 Task: For heading Arial with bold.  font size for heading22,  'Change the font style of data to'Arial Narrow.  and font size to 14,  Change the alignment of both headline & data to Align middle.  In the sheet  Expense Tracker Workbook
Action: Mouse moved to (96, 115)
Screenshot: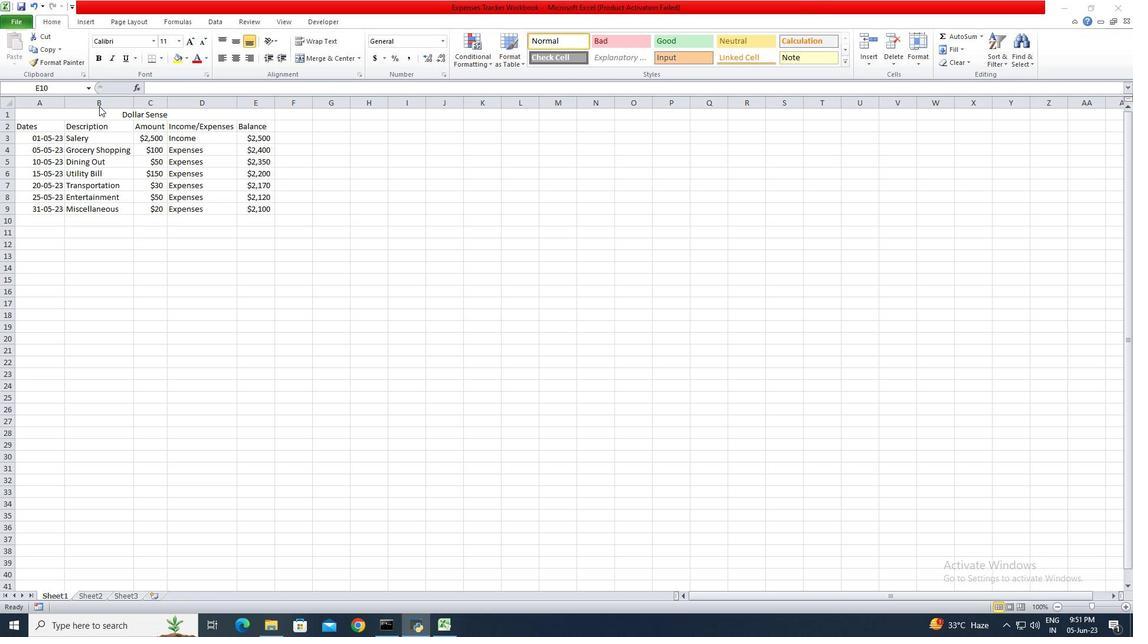
Action: Mouse pressed left at (96, 115)
Screenshot: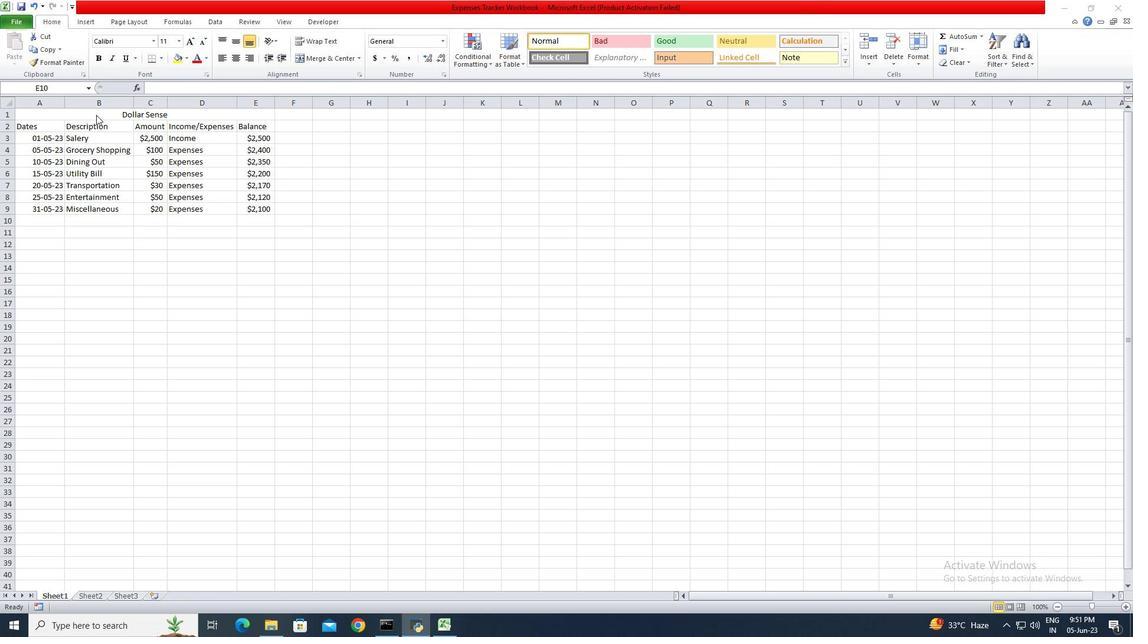 
Action: Mouse moved to (98, 117)
Screenshot: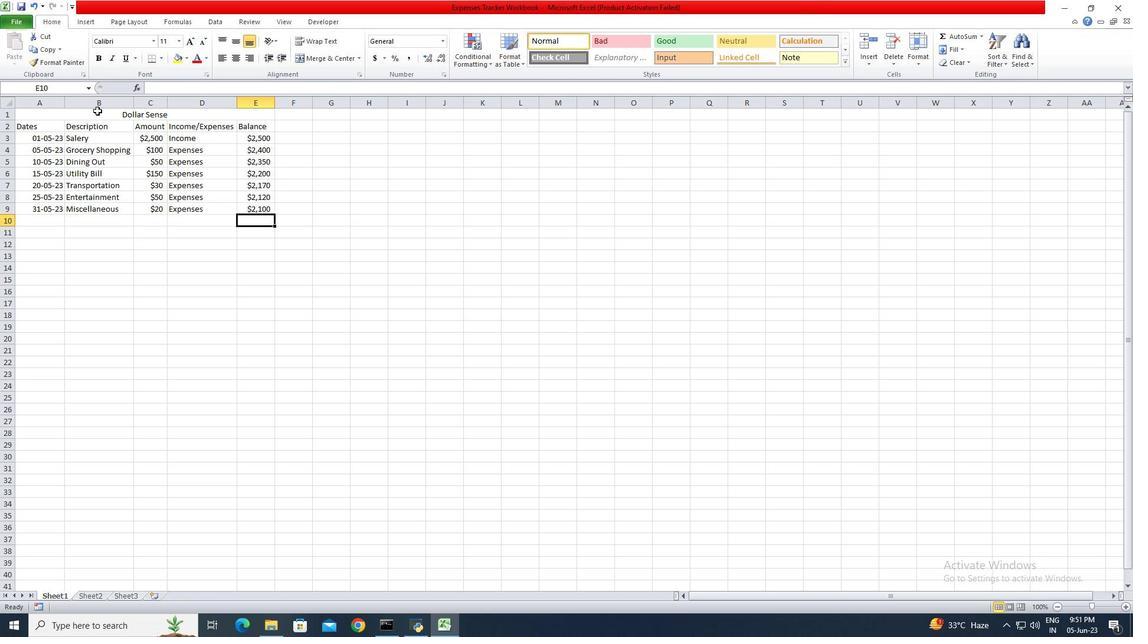 
Action: Mouse pressed left at (98, 117)
Screenshot: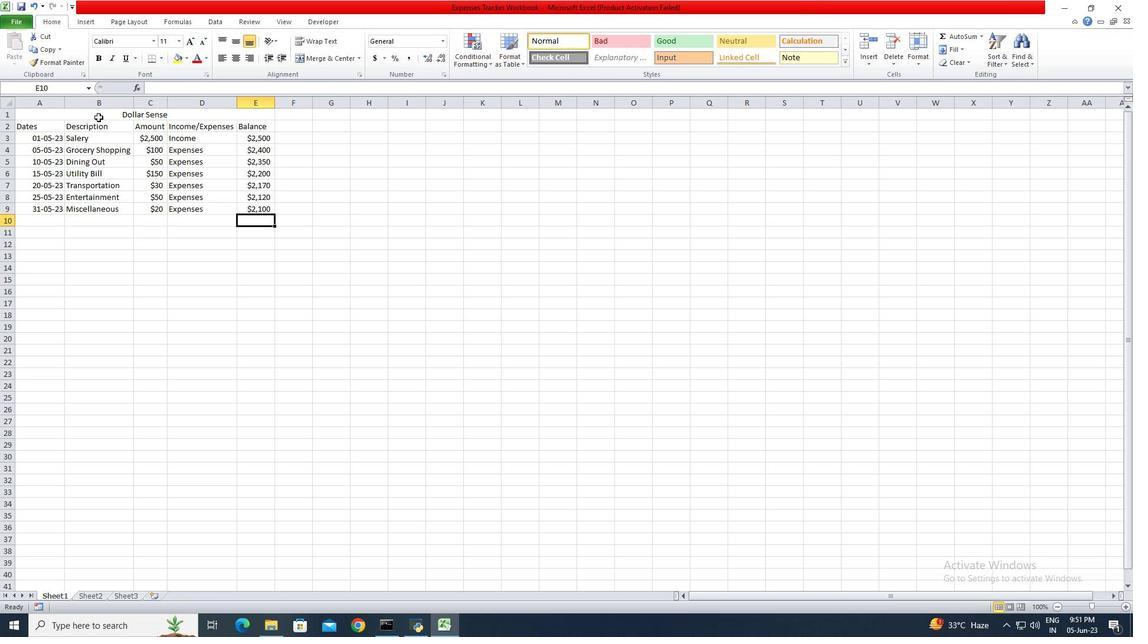 
Action: Mouse moved to (153, 44)
Screenshot: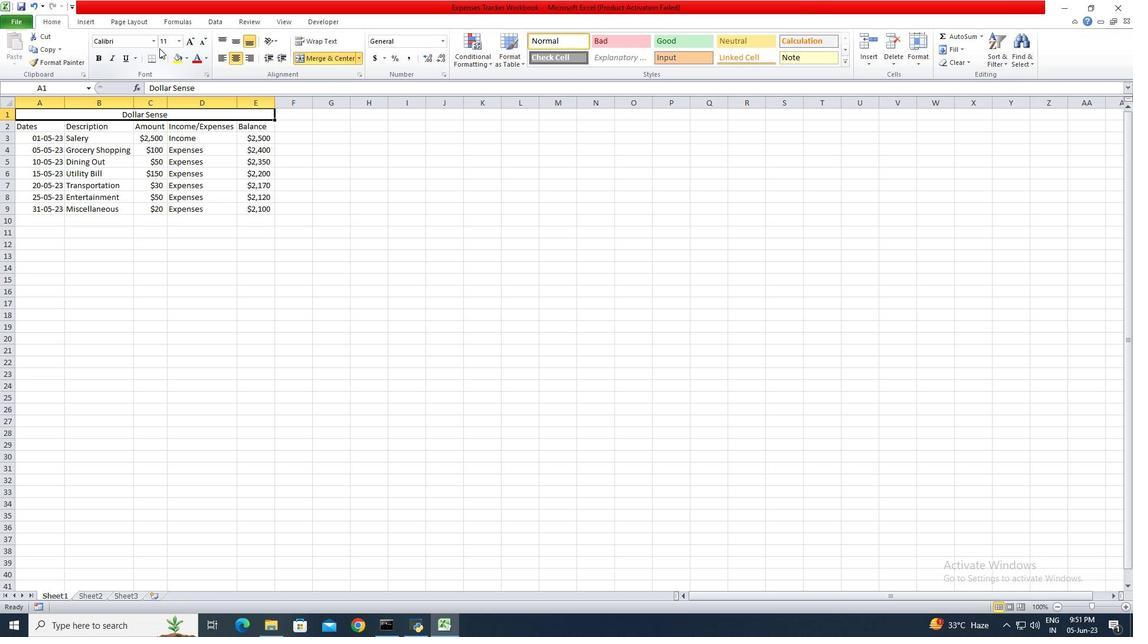 
Action: Mouse pressed left at (153, 44)
Screenshot: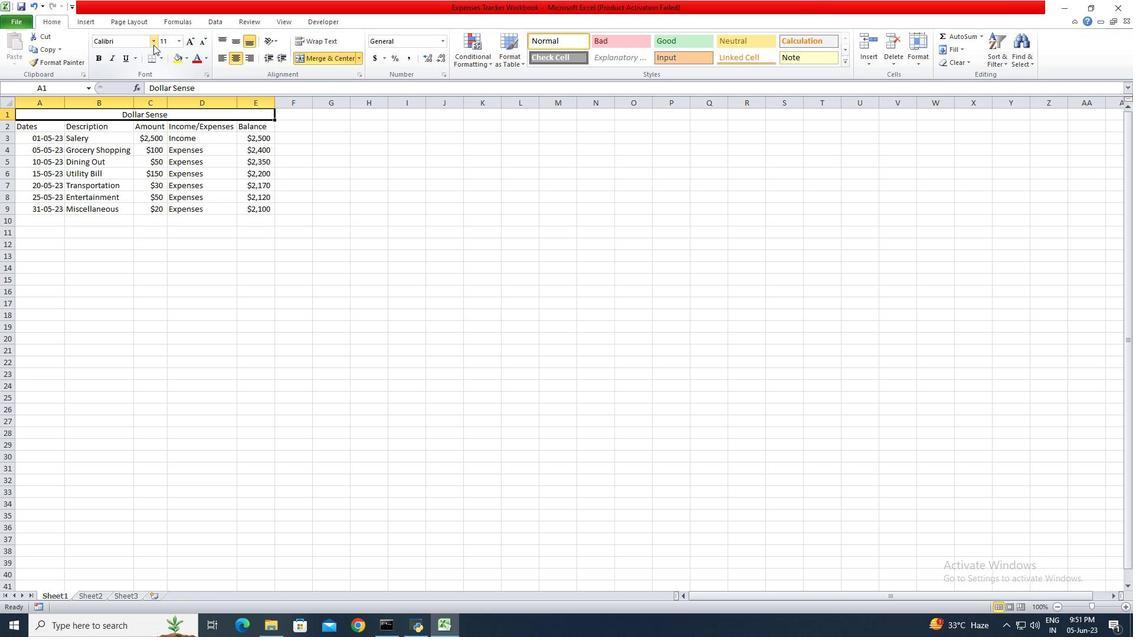 
Action: Mouse moved to (127, 132)
Screenshot: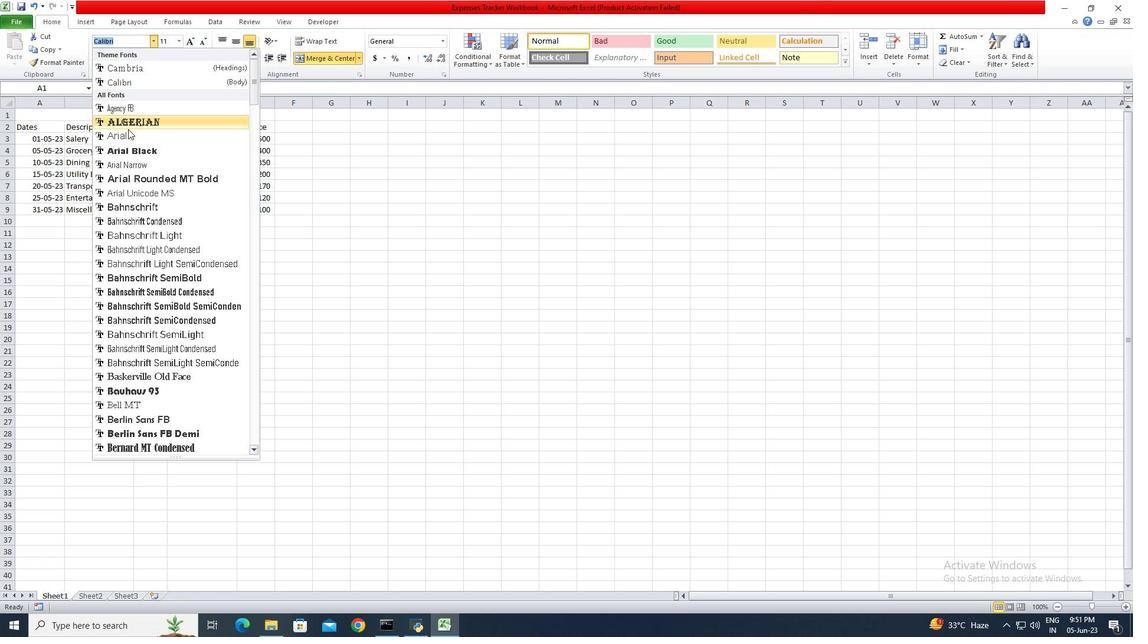 
Action: Mouse pressed left at (127, 132)
Screenshot: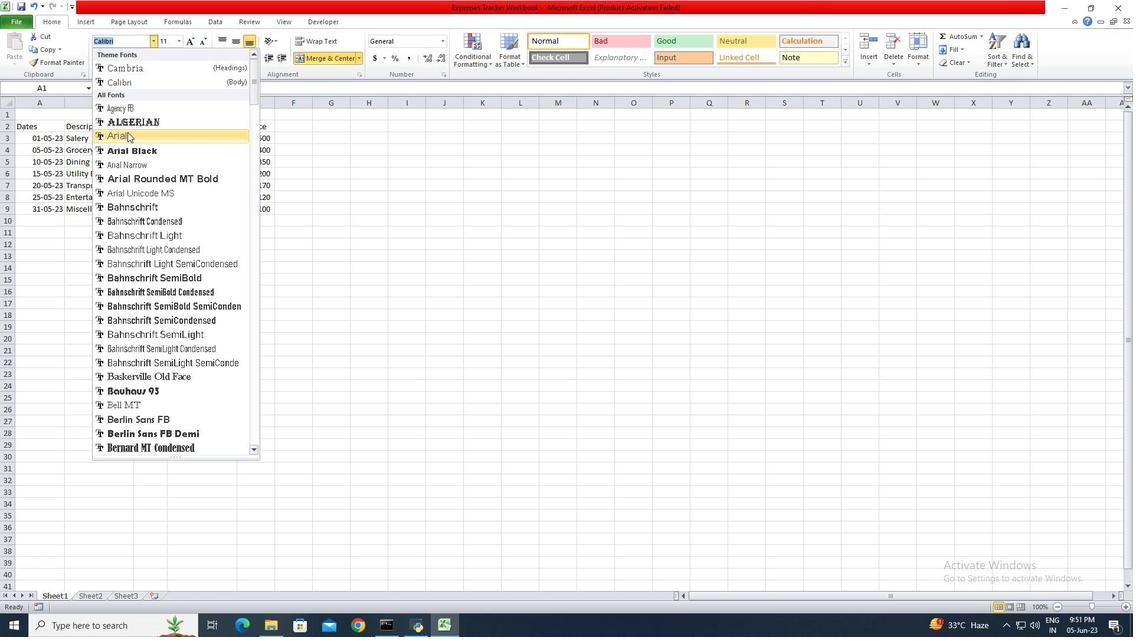 
Action: Mouse moved to (98, 56)
Screenshot: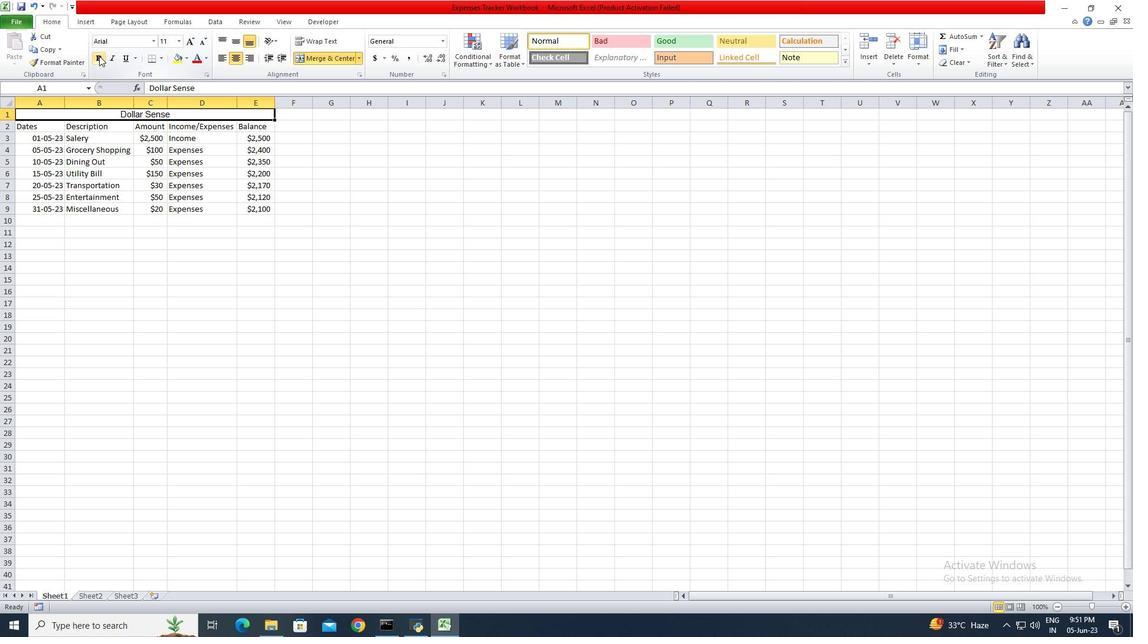 
Action: Mouse pressed left at (98, 56)
Screenshot: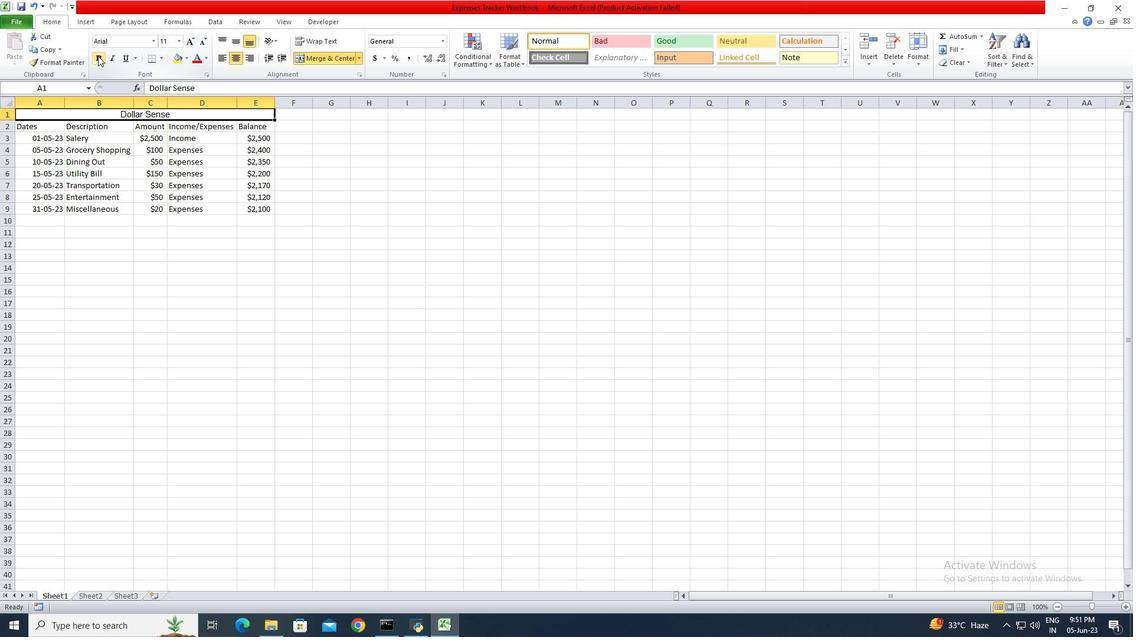 
Action: Mouse moved to (175, 40)
Screenshot: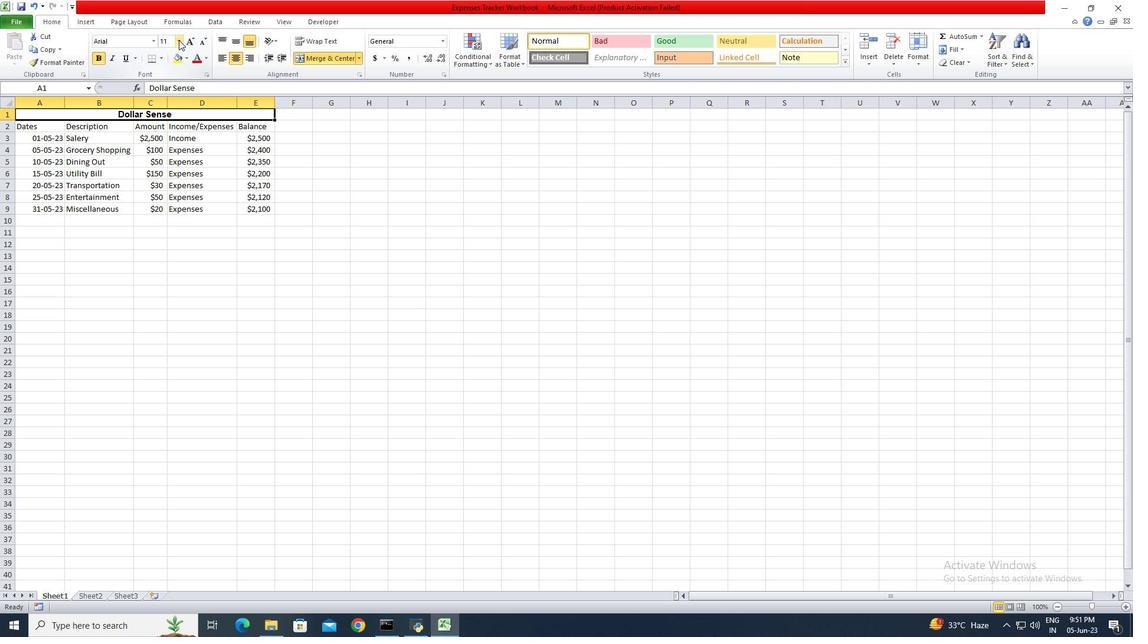 
Action: Mouse pressed left at (175, 40)
Screenshot: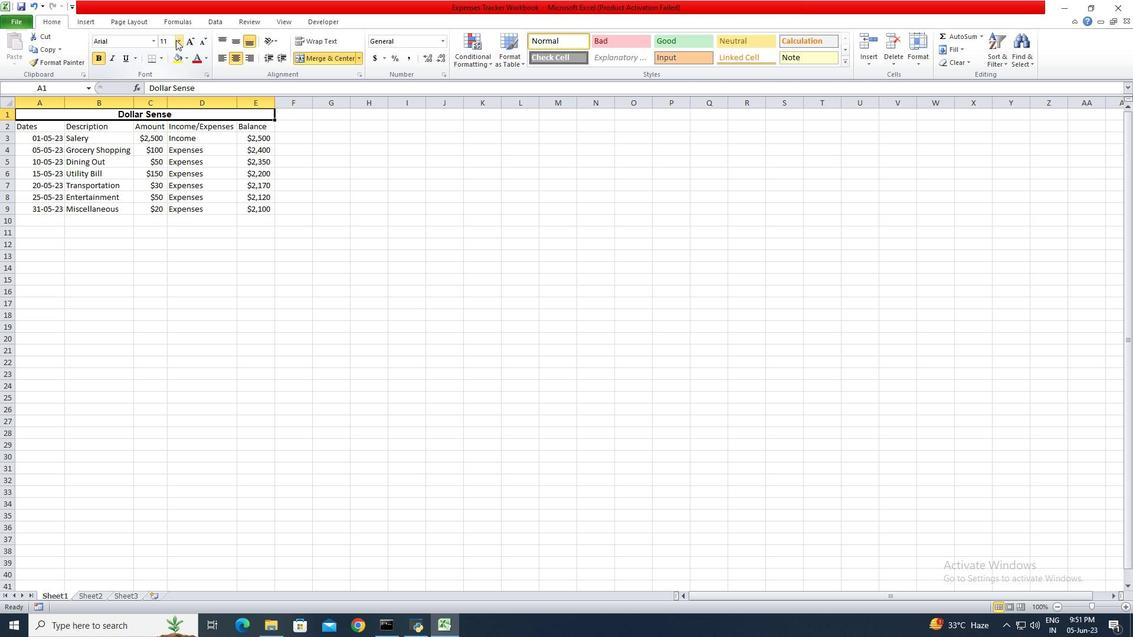 
Action: Mouse moved to (164, 145)
Screenshot: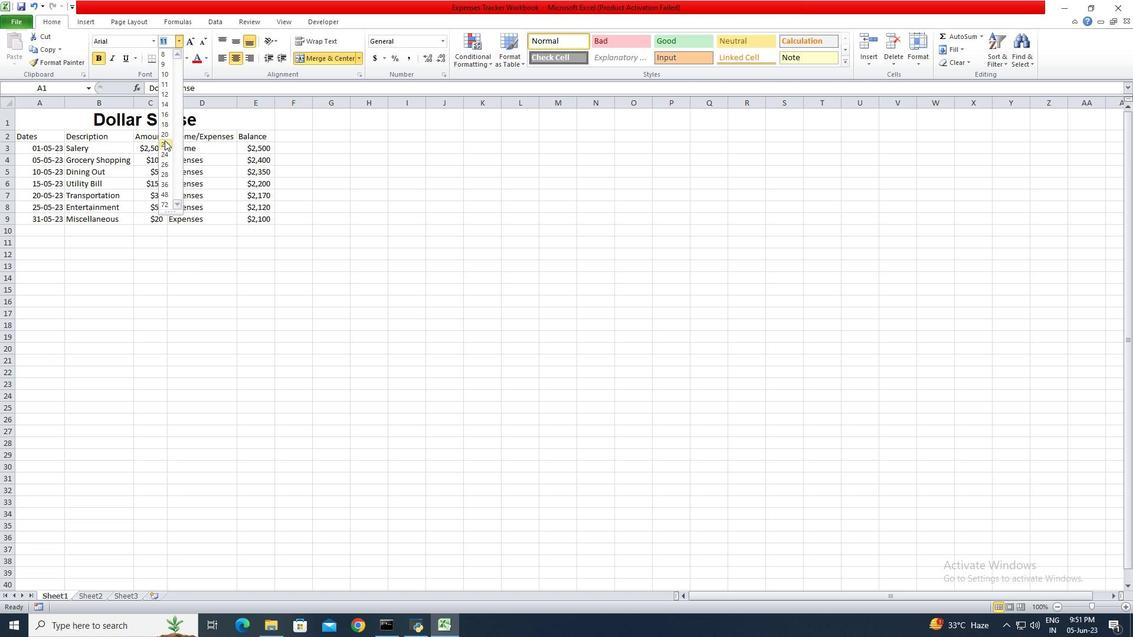 
Action: Mouse pressed left at (164, 145)
Screenshot: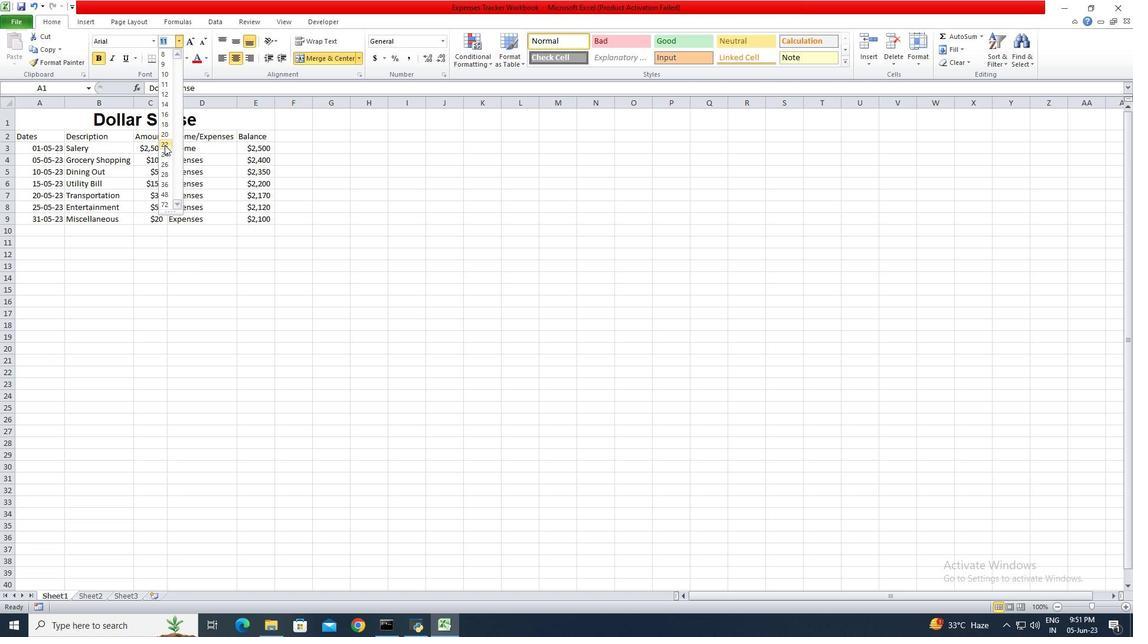 
Action: Mouse moved to (38, 138)
Screenshot: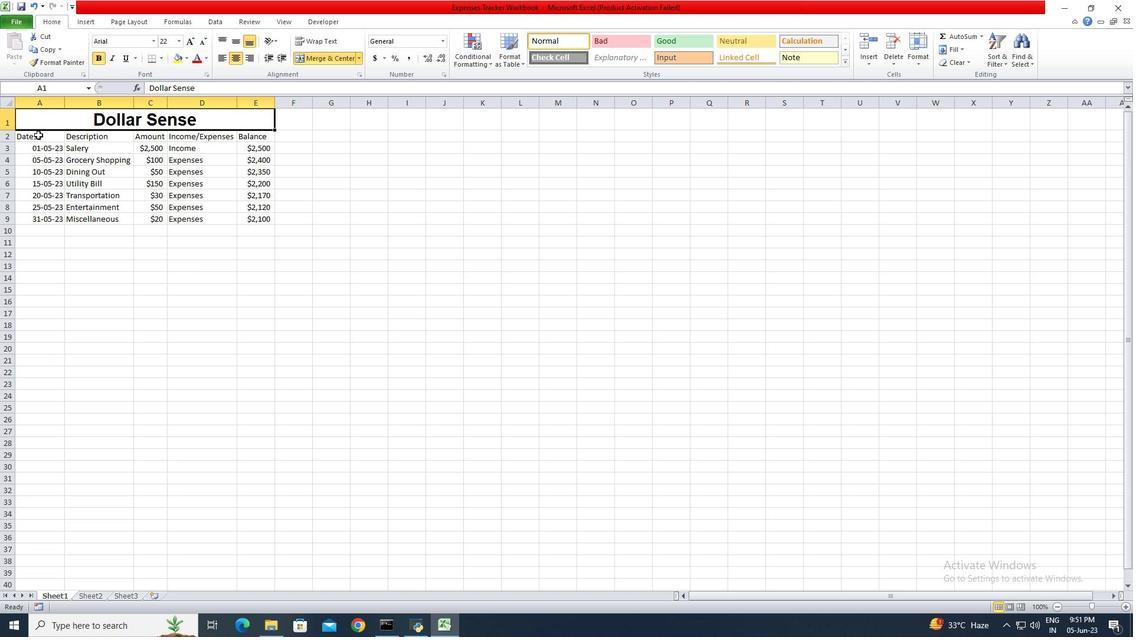
Action: Mouse pressed left at (38, 138)
Screenshot: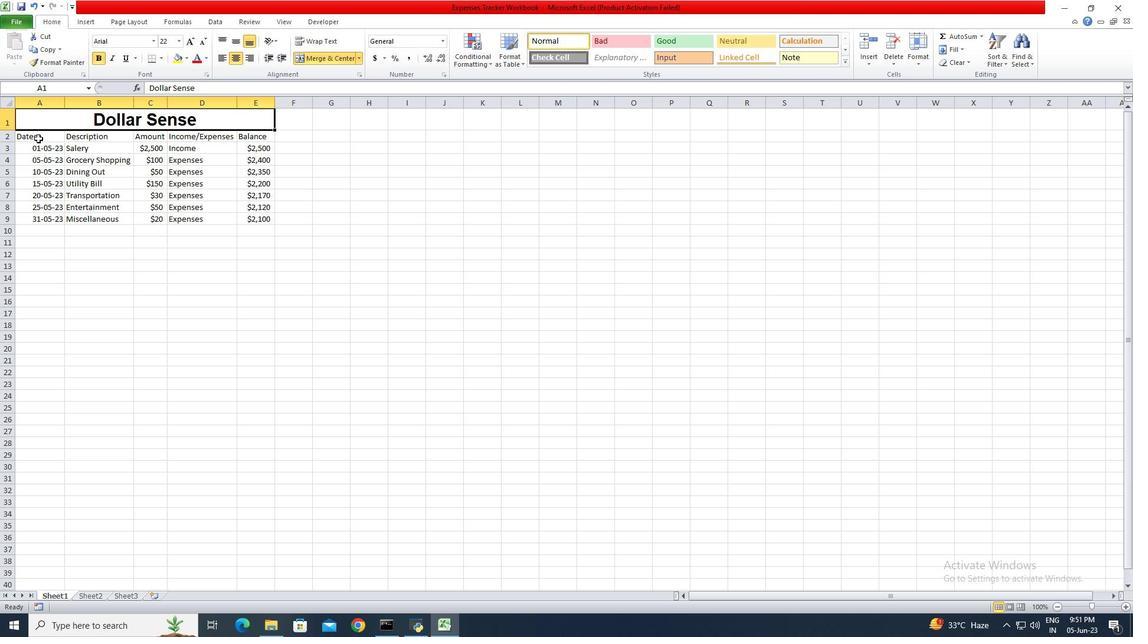 
Action: Mouse moved to (151, 41)
Screenshot: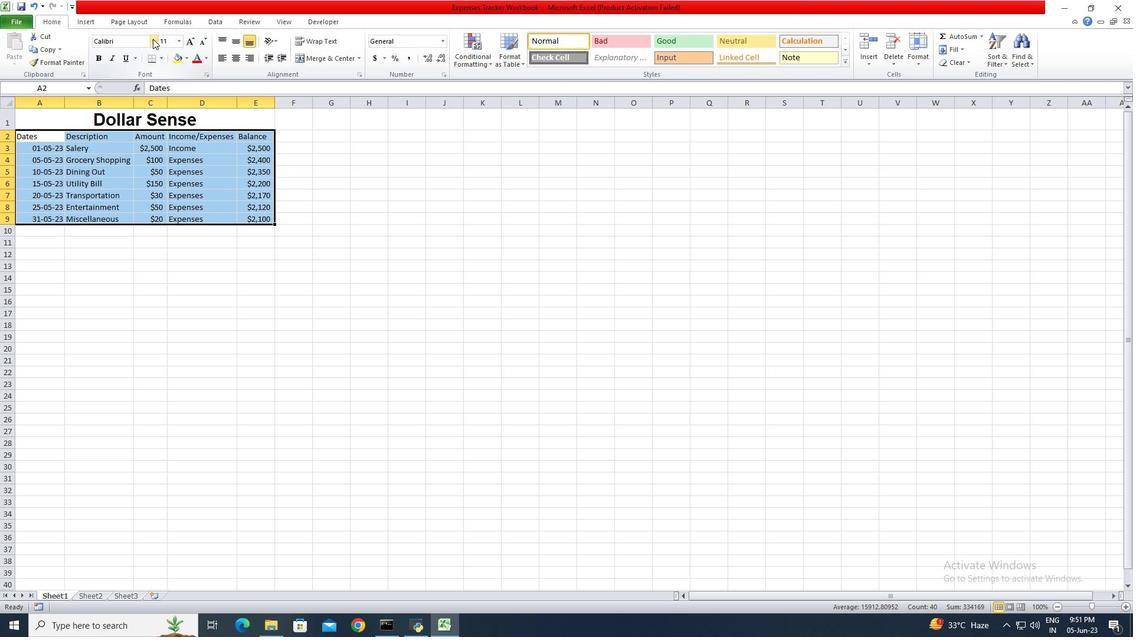 
Action: Mouse pressed left at (151, 41)
Screenshot: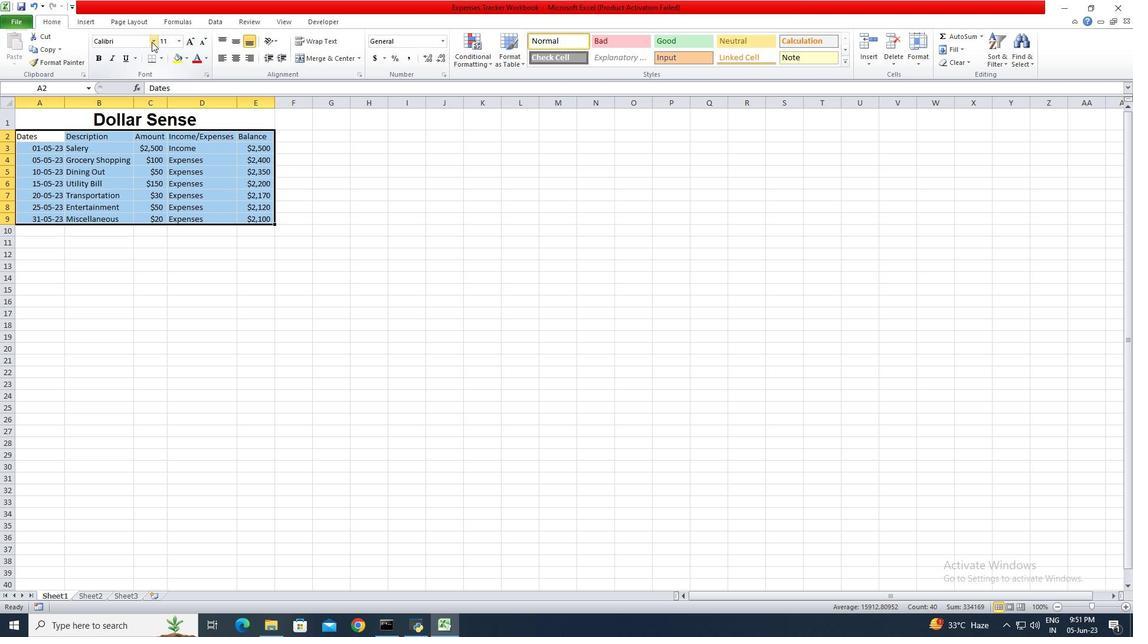 
Action: Mouse moved to (148, 171)
Screenshot: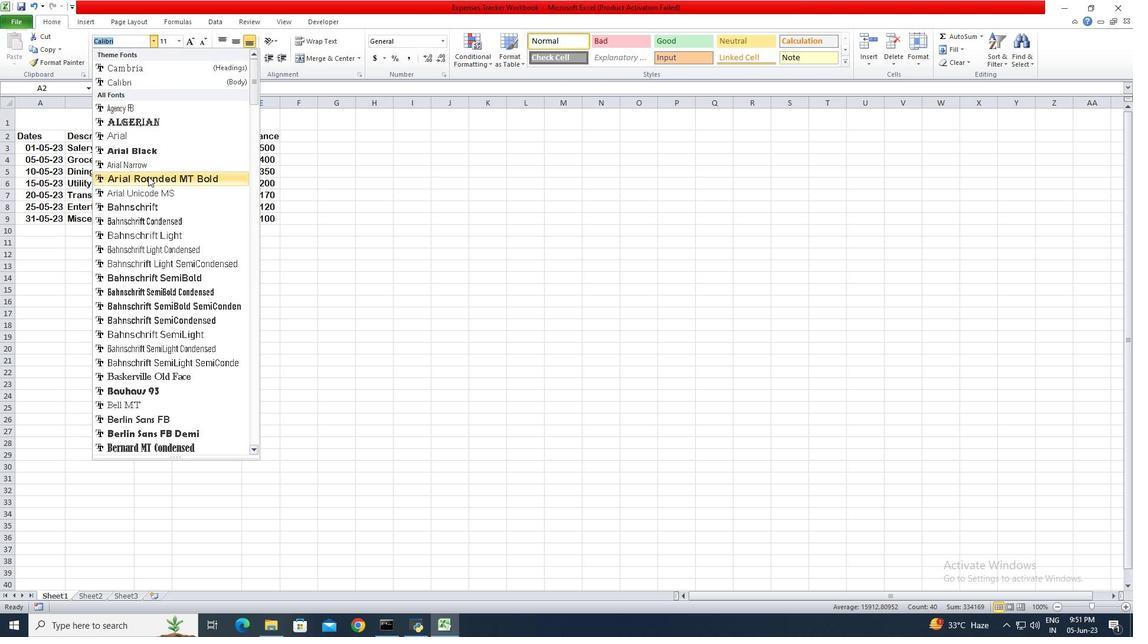 
Action: Mouse pressed left at (148, 171)
Screenshot: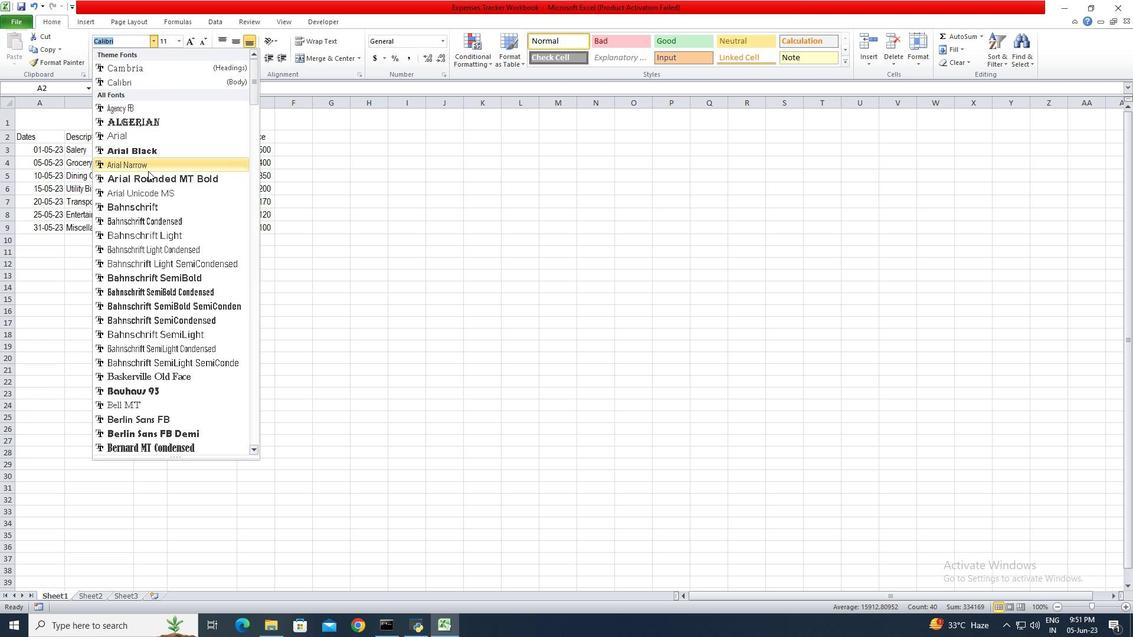 
Action: Mouse moved to (181, 41)
Screenshot: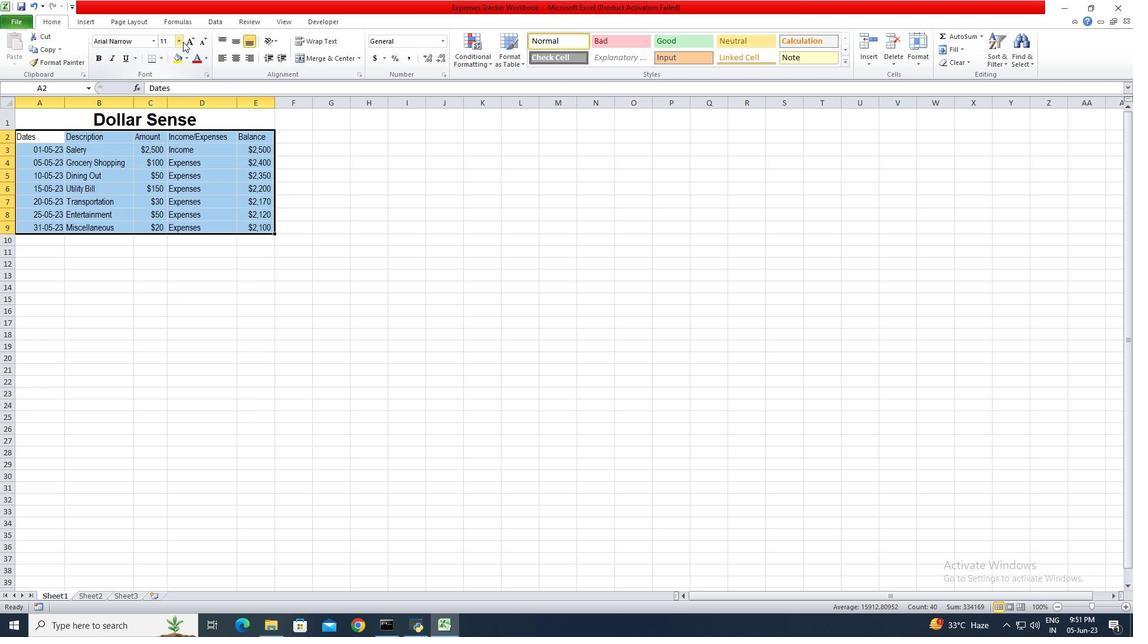 
Action: Mouse pressed left at (181, 41)
Screenshot: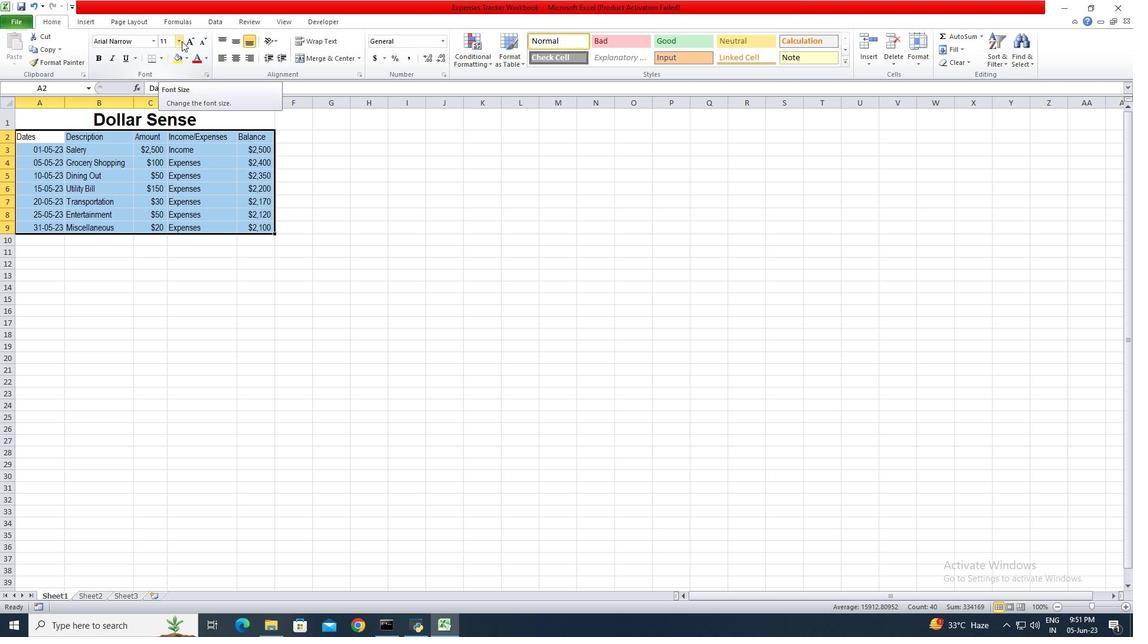 
Action: Mouse moved to (170, 108)
Screenshot: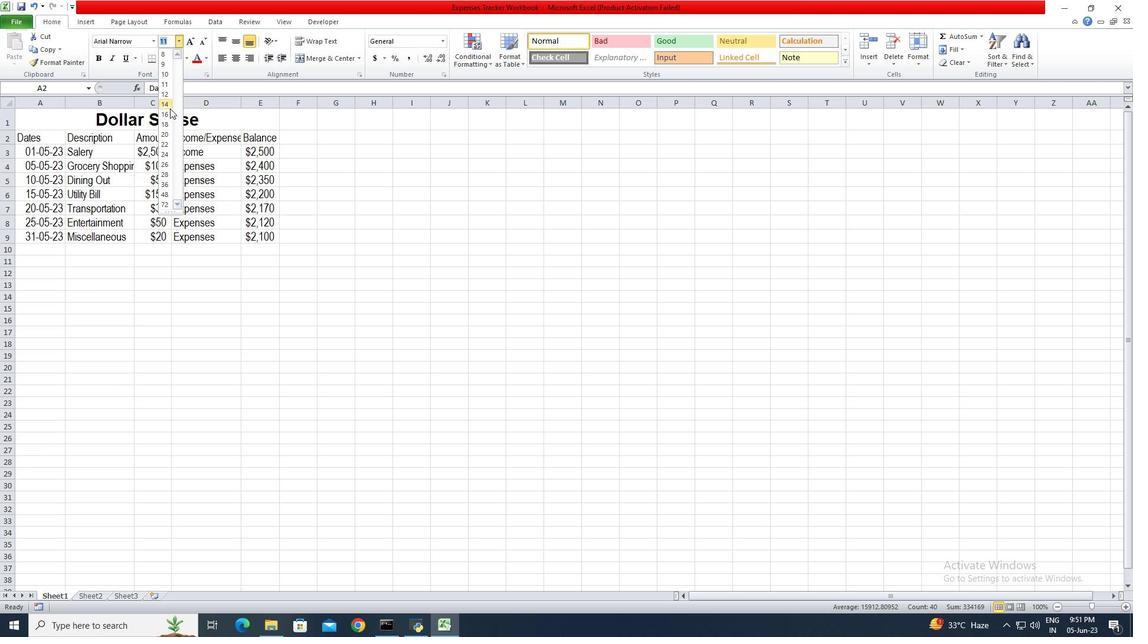 
Action: Mouse pressed left at (170, 108)
Screenshot: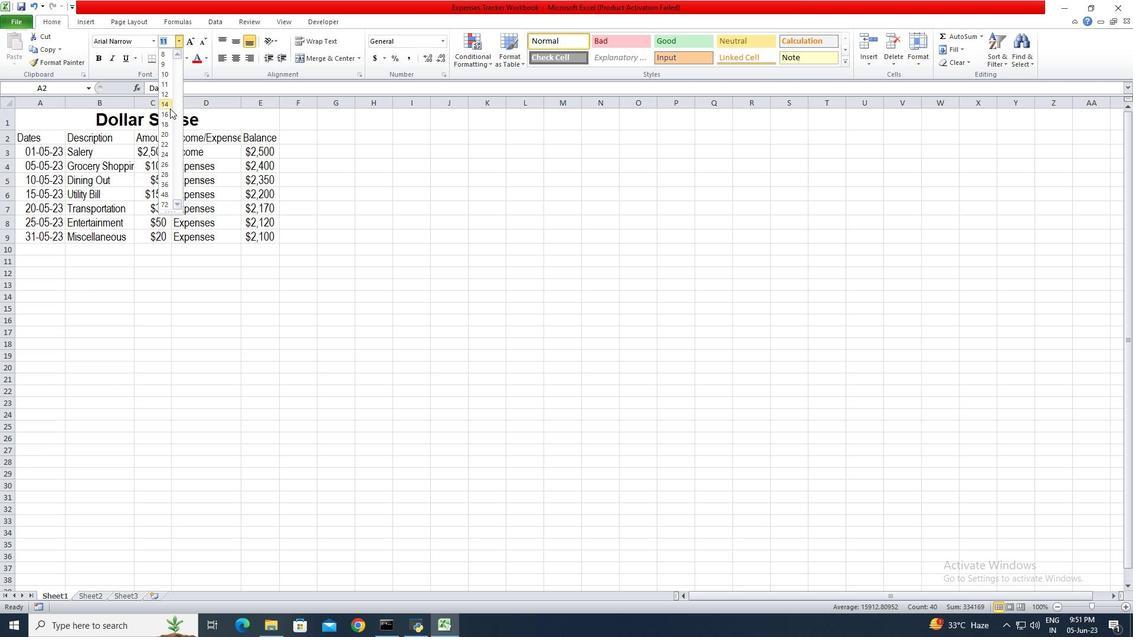 
Action: Mouse moved to (45, 121)
Screenshot: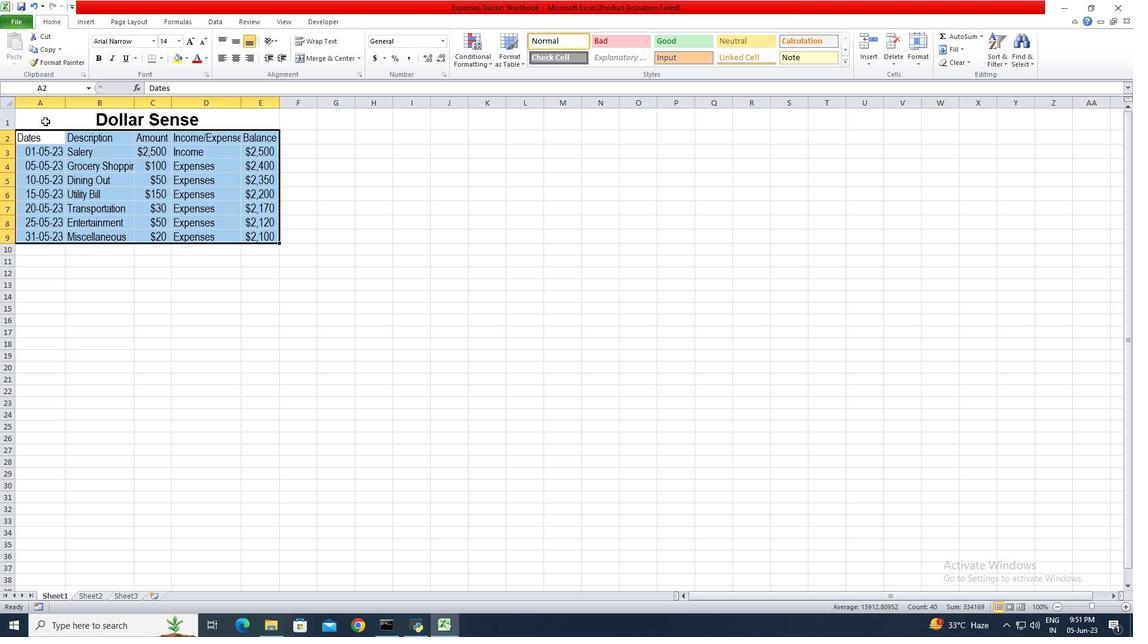 
Action: Mouse pressed left at (45, 121)
Screenshot: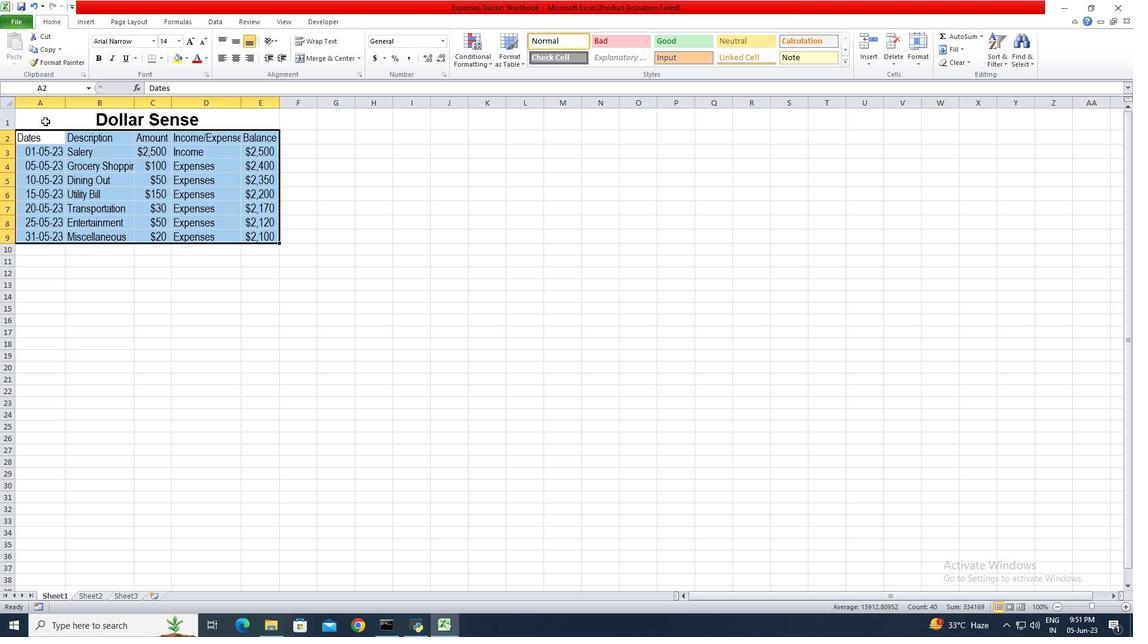
Action: Mouse moved to (237, 36)
Screenshot: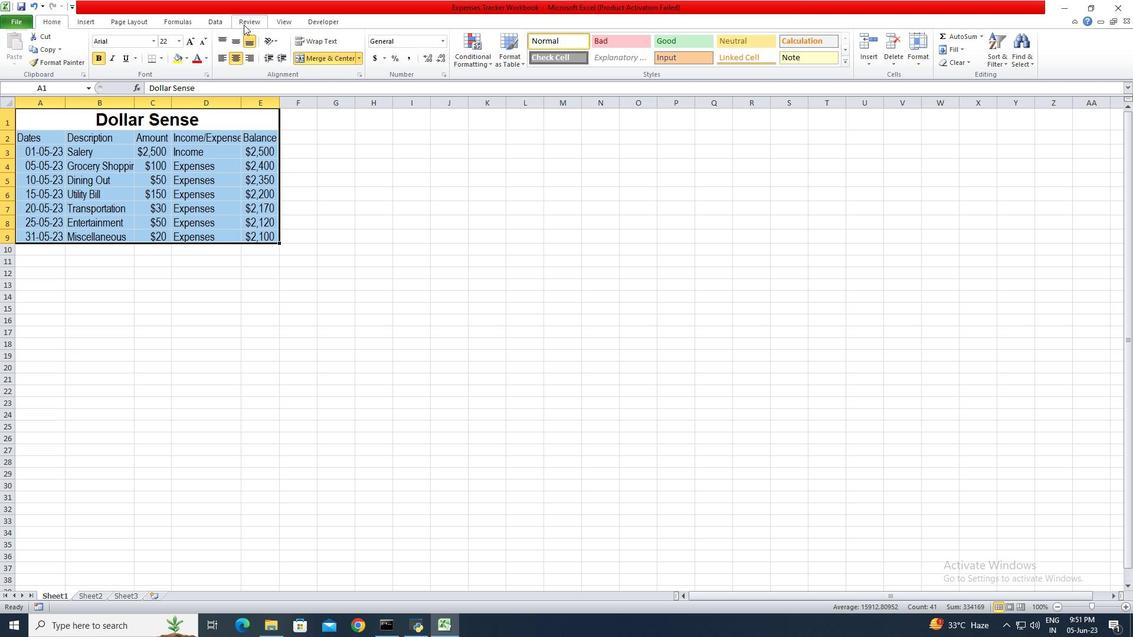 
Action: Mouse pressed left at (237, 36)
Screenshot: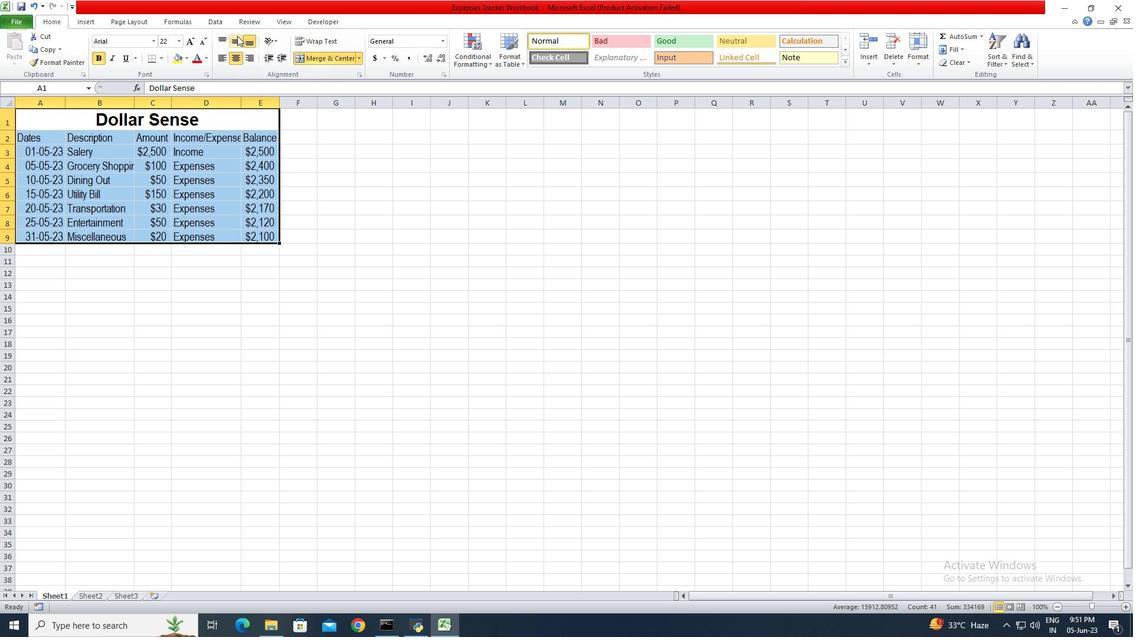 
Action: Mouse moved to (245, 102)
Screenshot: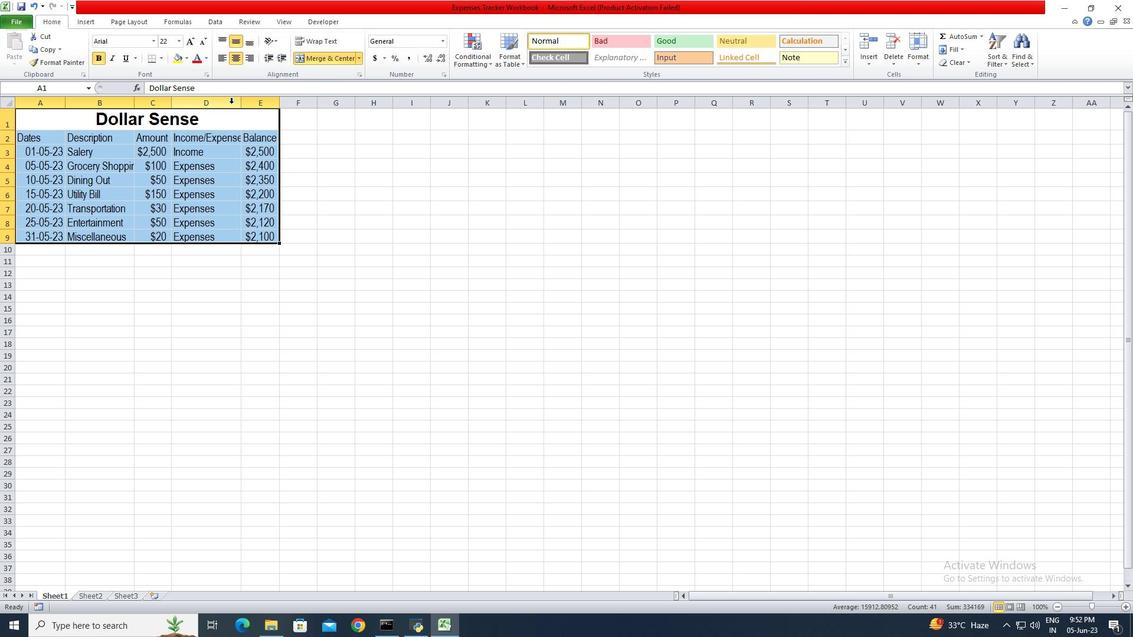 
Action: Mouse pressed left at (245, 102)
Screenshot: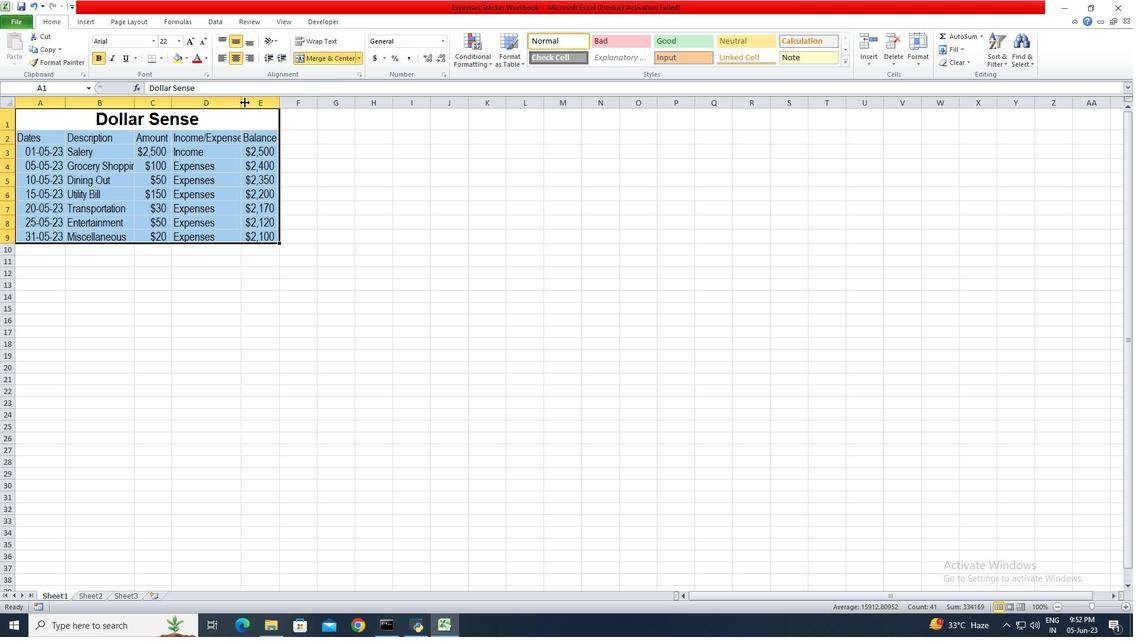 
Action: Mouse pressed left at (245, 102)
Screenshot: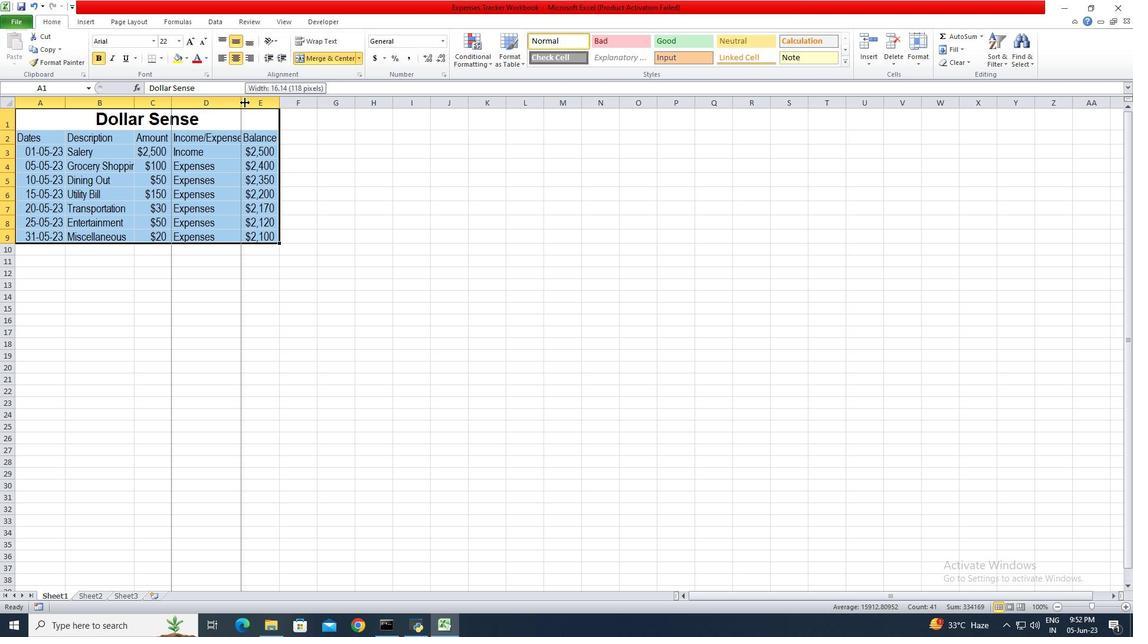 
Action: Mouse moved to (168, 98)
Screenshot: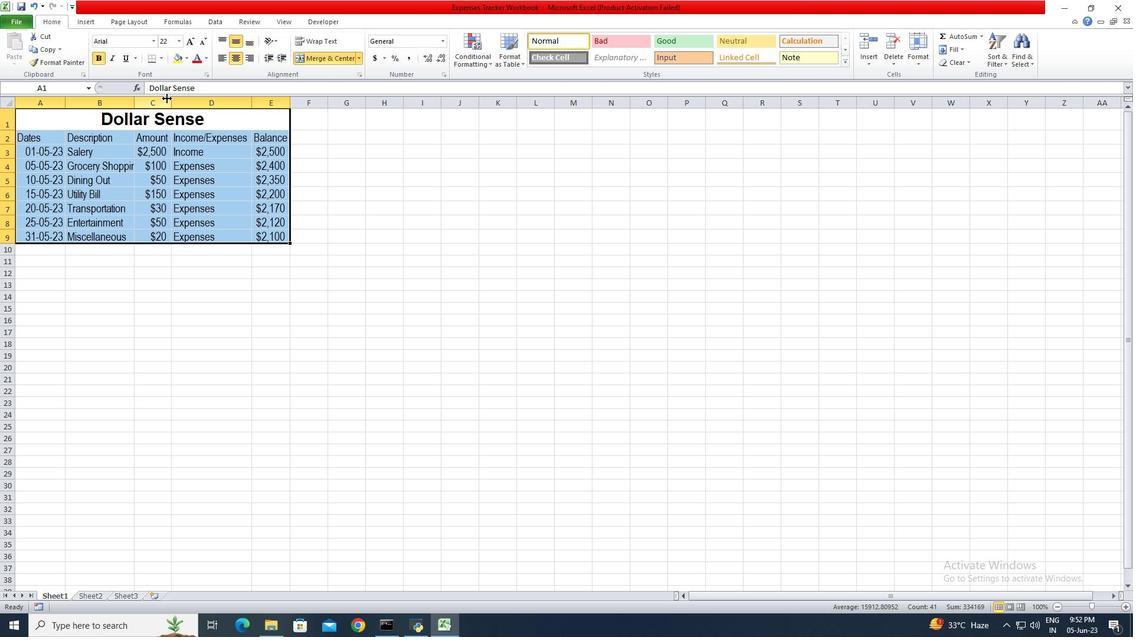 
Action: Mouse pressed left at (168, 98)
Screenshot: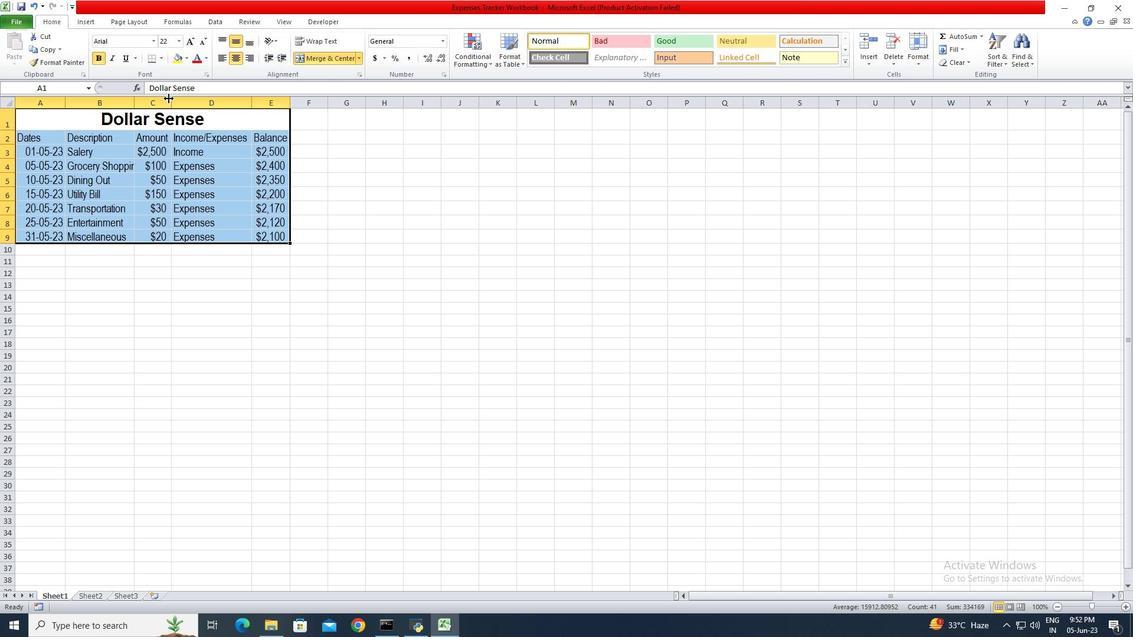 
Action: Mouse pressed left at (168, 98)
Screenshot: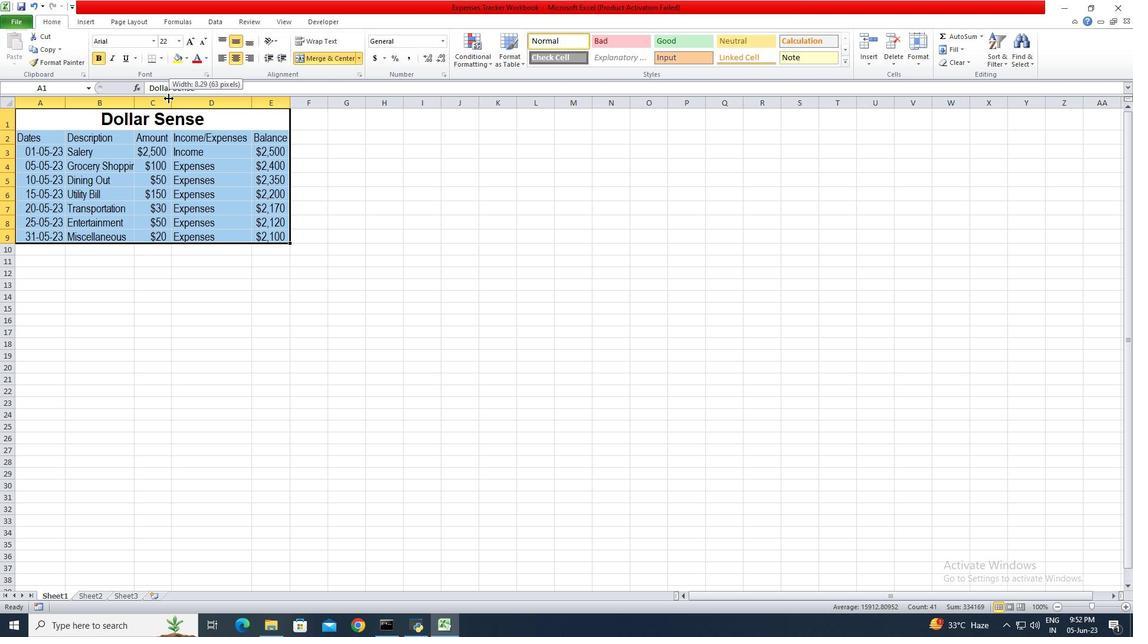 
Action: Mouse moved to (232, 44)
Screenshot: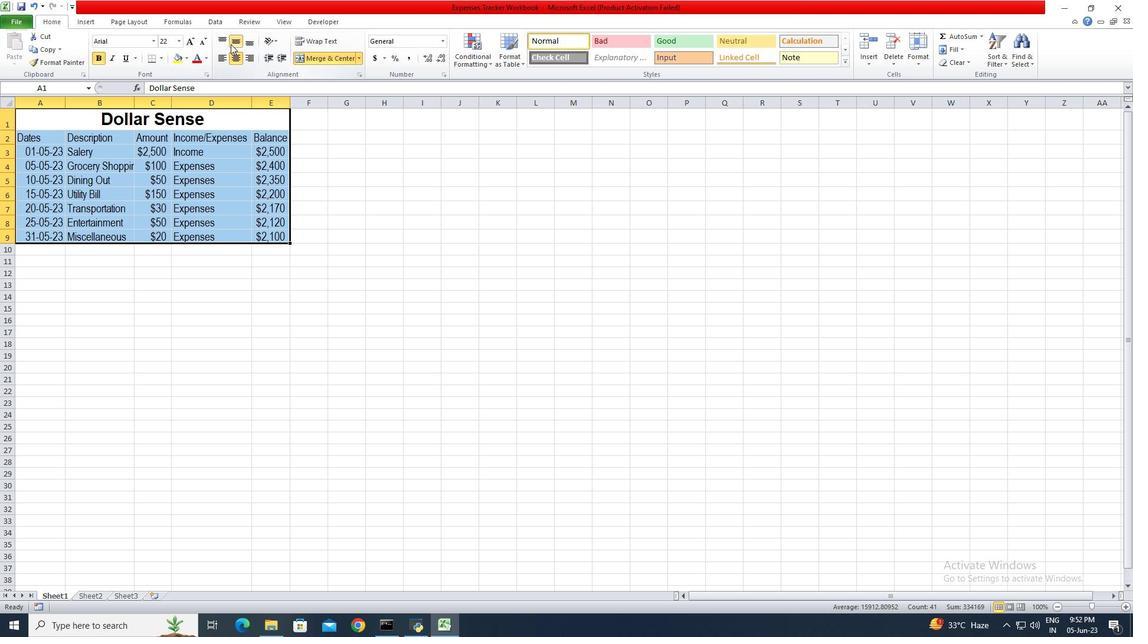 
Action: Mouse pressed left at (232, 44)
Screenshot: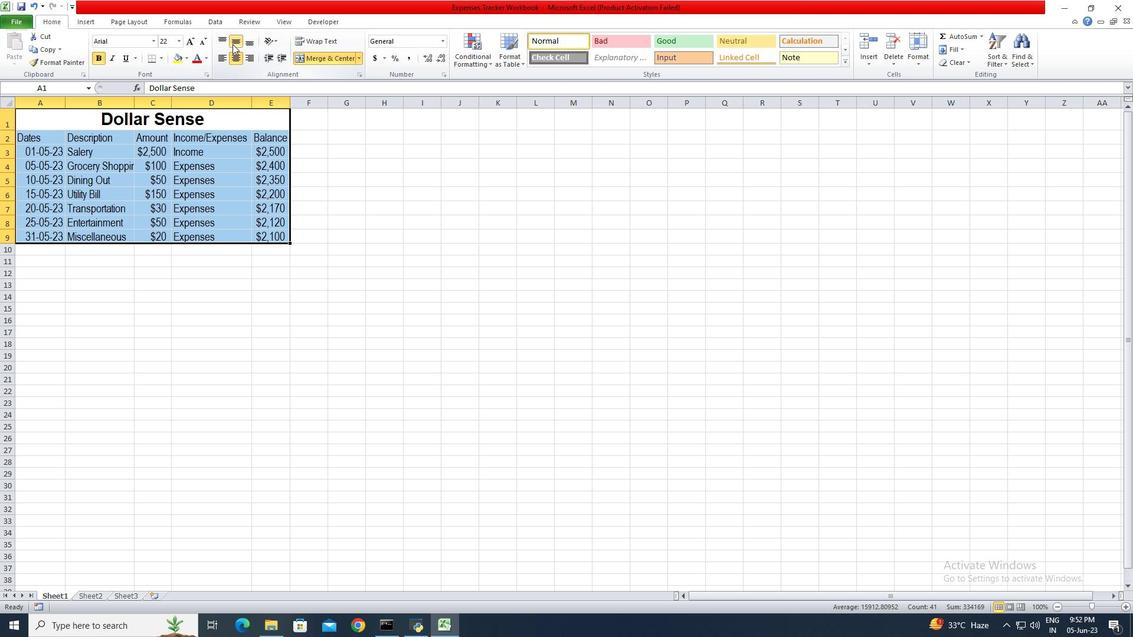 
Action: Mouse moved to (24, 19)
Screenshot: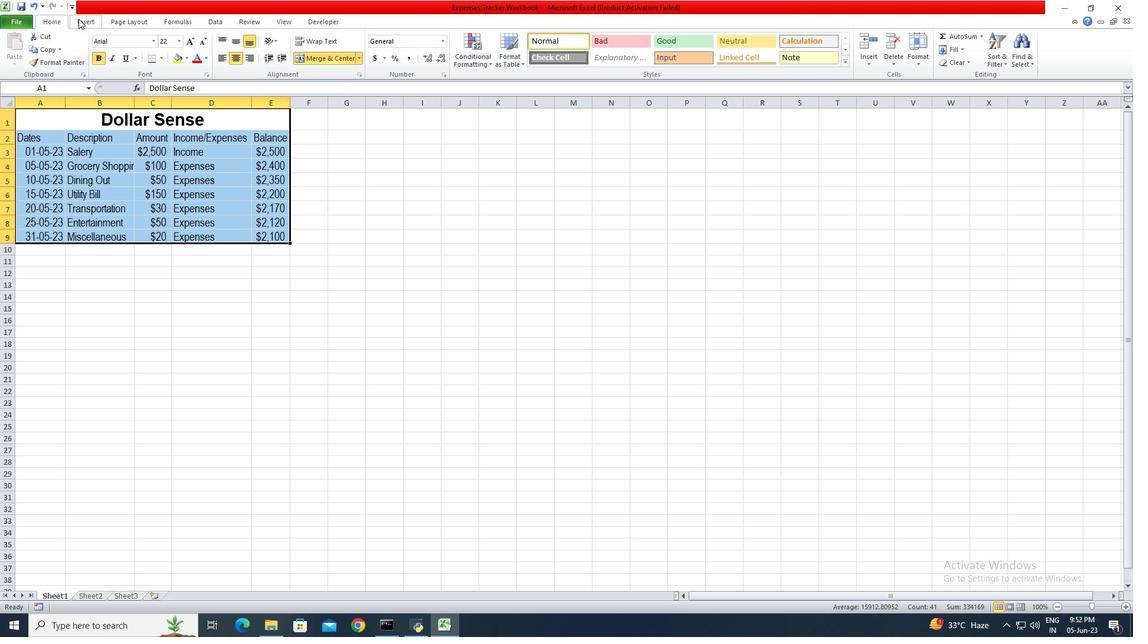 
Action: Mouse pressed left at (24, 19)
Screenshot: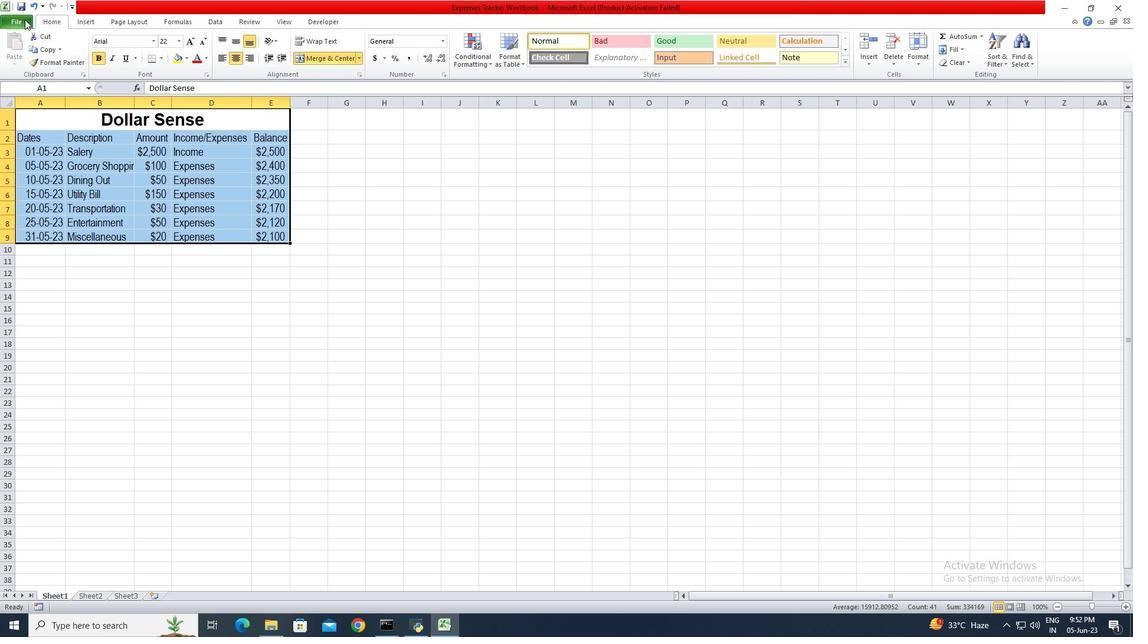 
Action: Mouse moved to (40, 43)
Screenshot: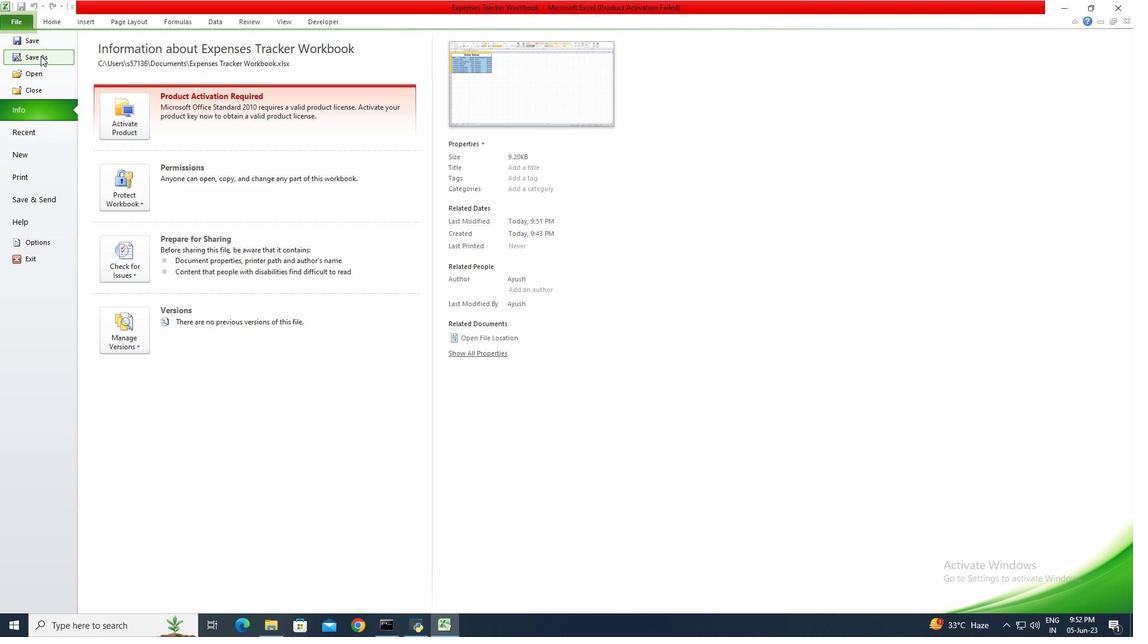 
Action: Mouse pressed left at (40, 43)
Screenshot: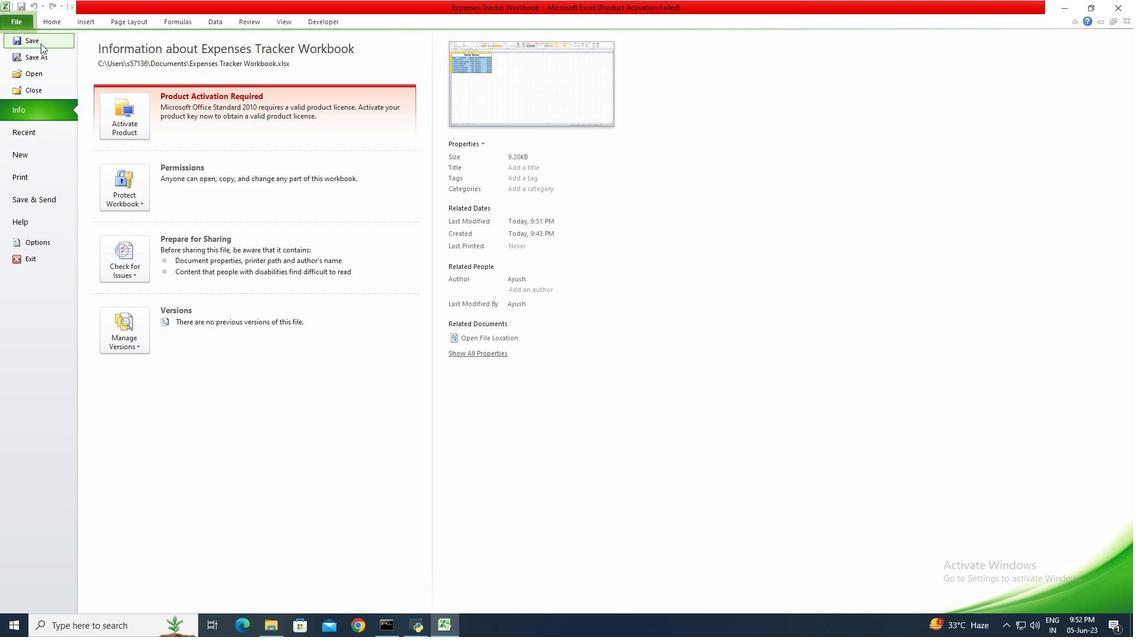 
Action: Mouse moved to (40, 42)
Screenshot: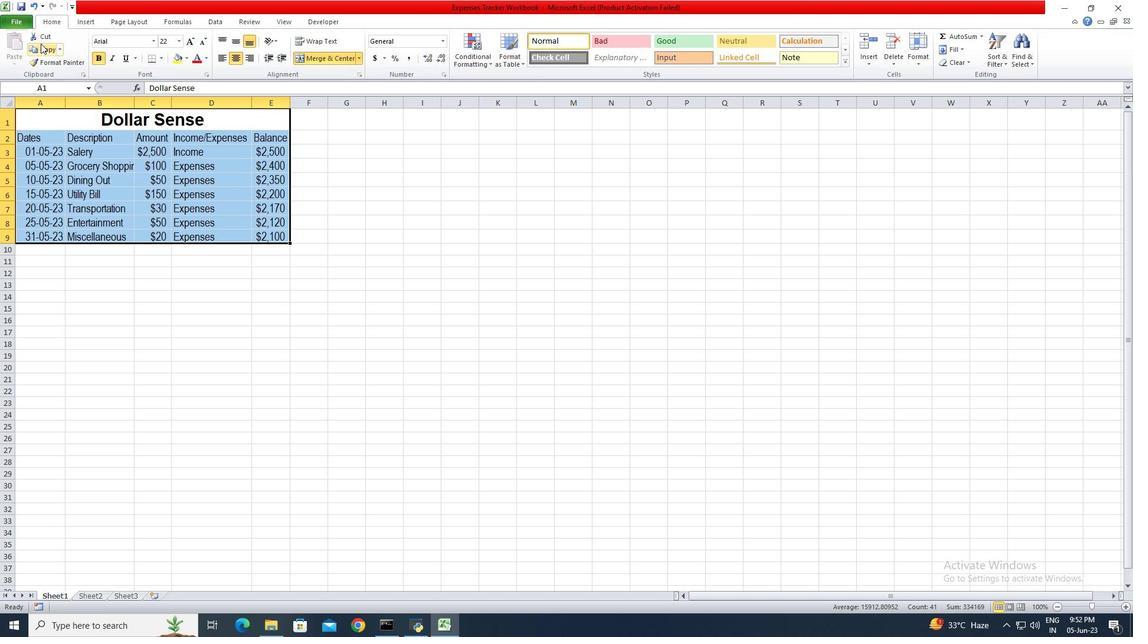 
